 Task: Create Workspace Cloud Computing Software Workspace description Coordinate calendars and scheduling. Workspace type Engineering-IT
Action: Mouse moved to (321, 71)
Screenshot: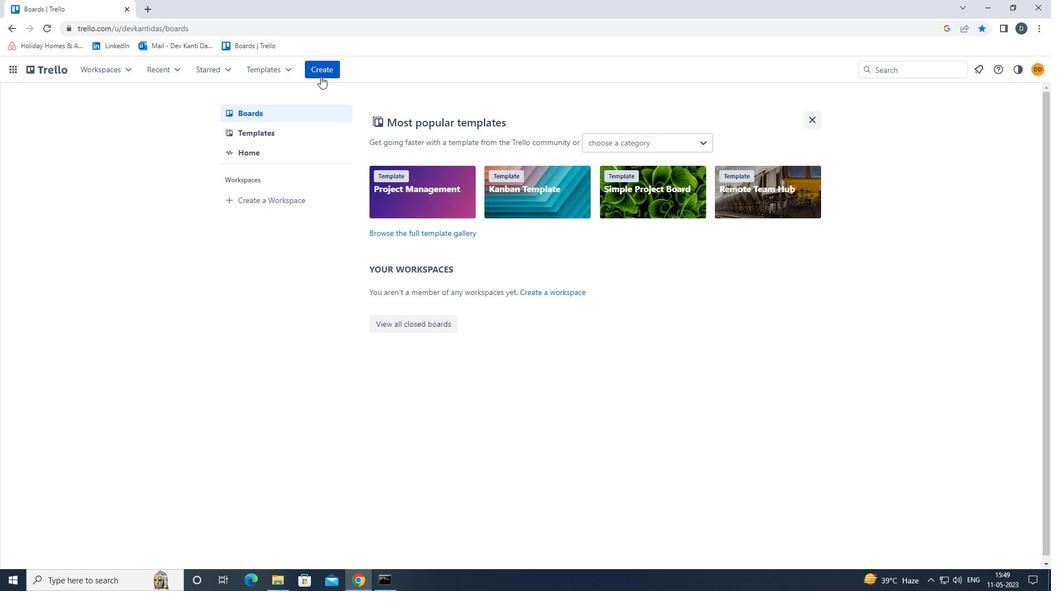 
Action: Mouse pressed left at (321, 71)
Screenshot: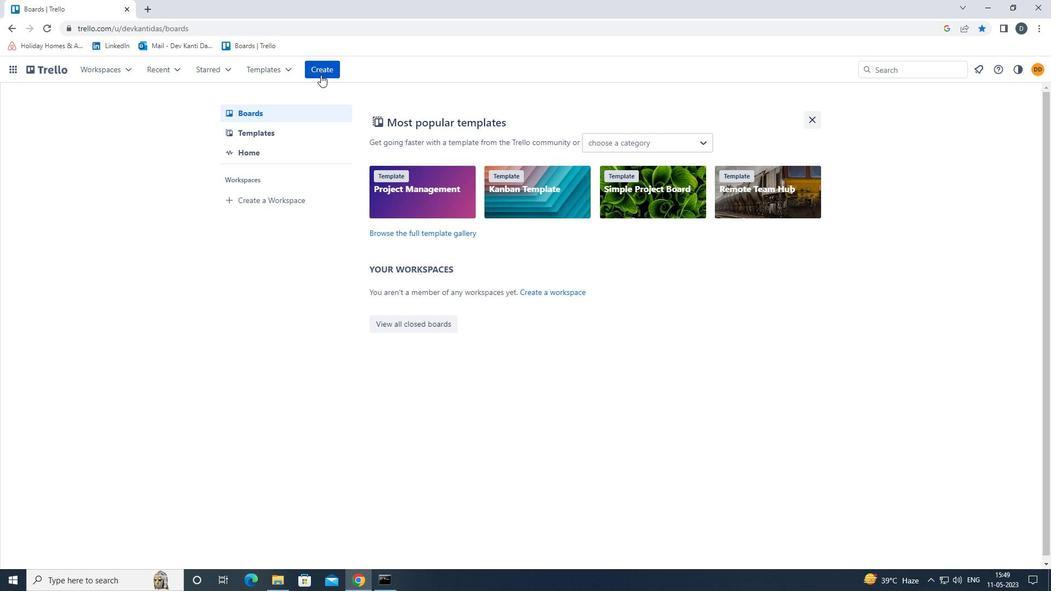 
Action: Mouse moved to (365, 177)
Screenshot: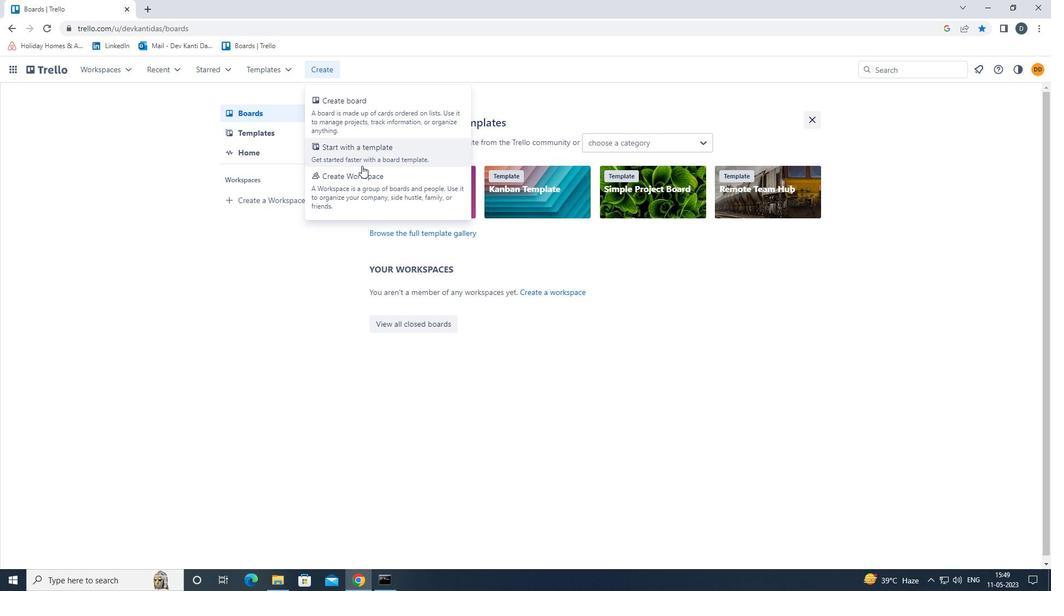 
Action: Mouse pressed left at (365, 177)
Screenshot: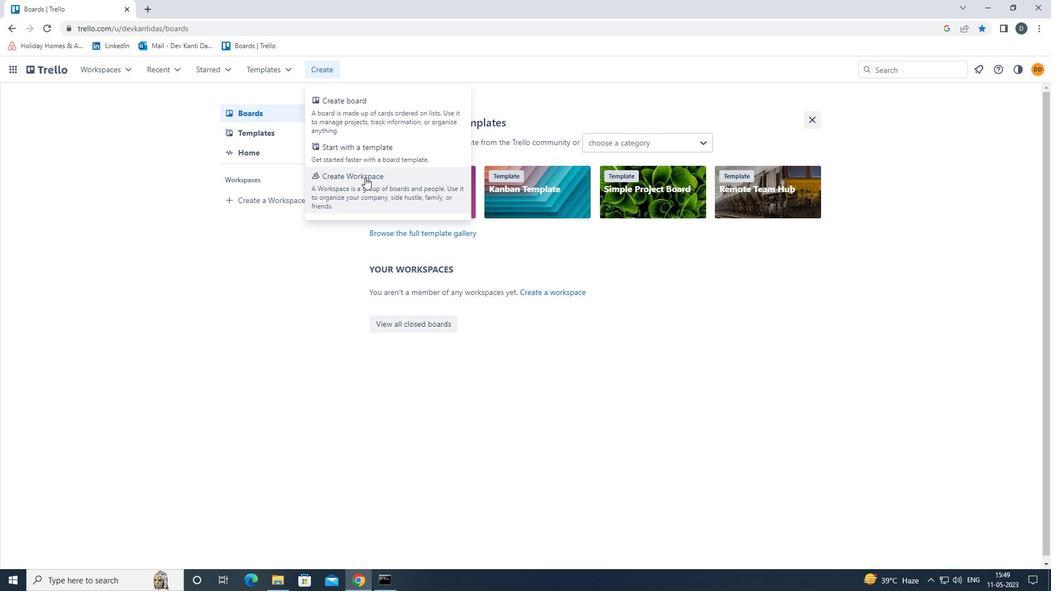 
Action: Mouse moved to (370, 203)
Screenshot: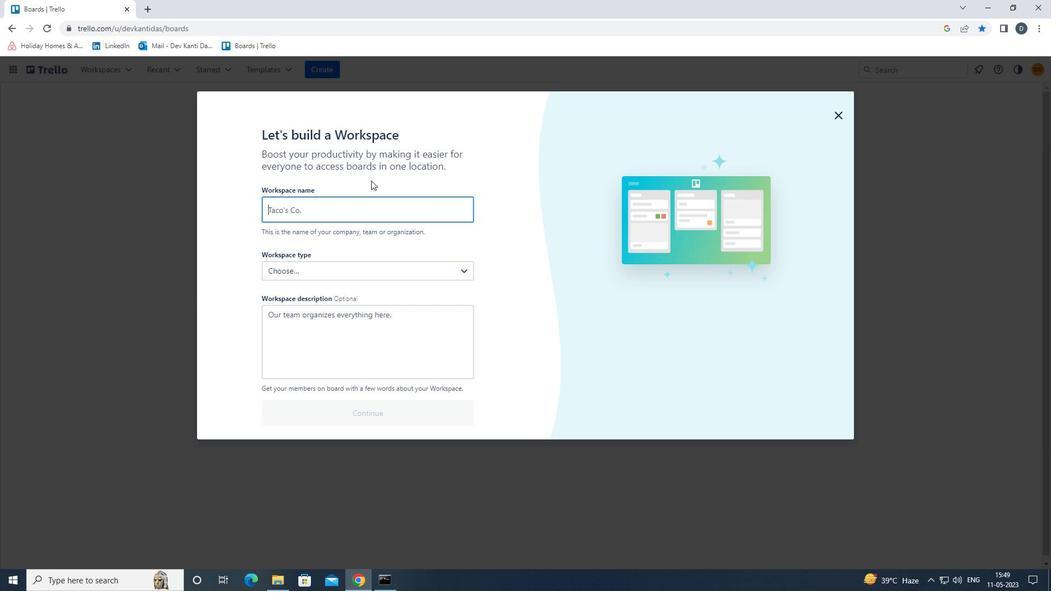
Action: Mouse pressed left at (370, 203)
Screenshot: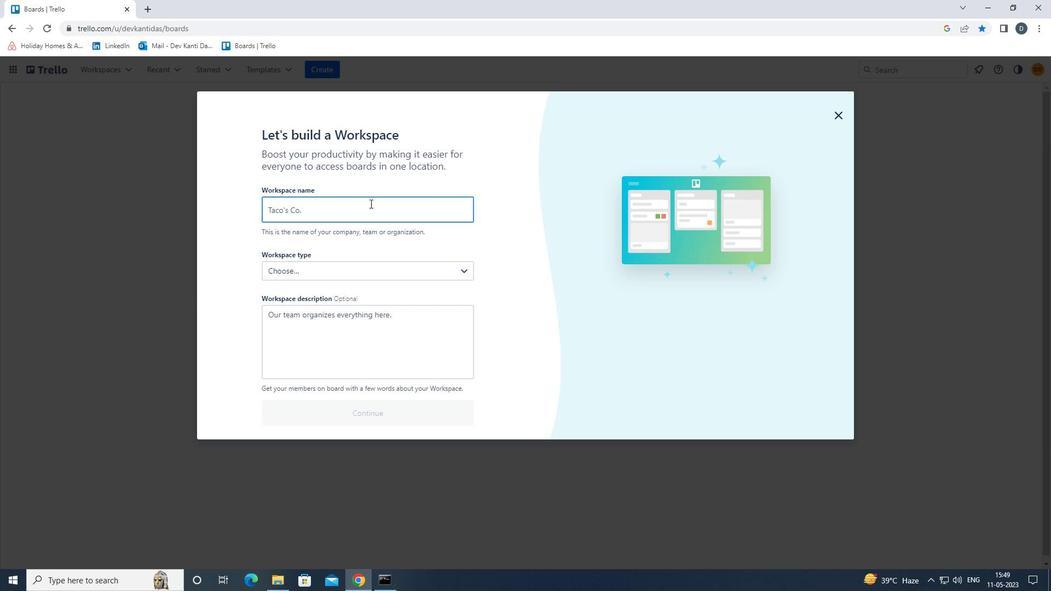 
Action: Key pressed <Key.shift><Key.shift><Key.shift>CLOUD<Key.space>C<Key.backspace><Key.shift><Key.shift><Key.shift><Key.shift><Key.shift><Key.shift><Key.shift><Key.shift><Key.shift><Key.shift><Key.shift><Key.shift><Key.shift>COMPUTING
Screenshot: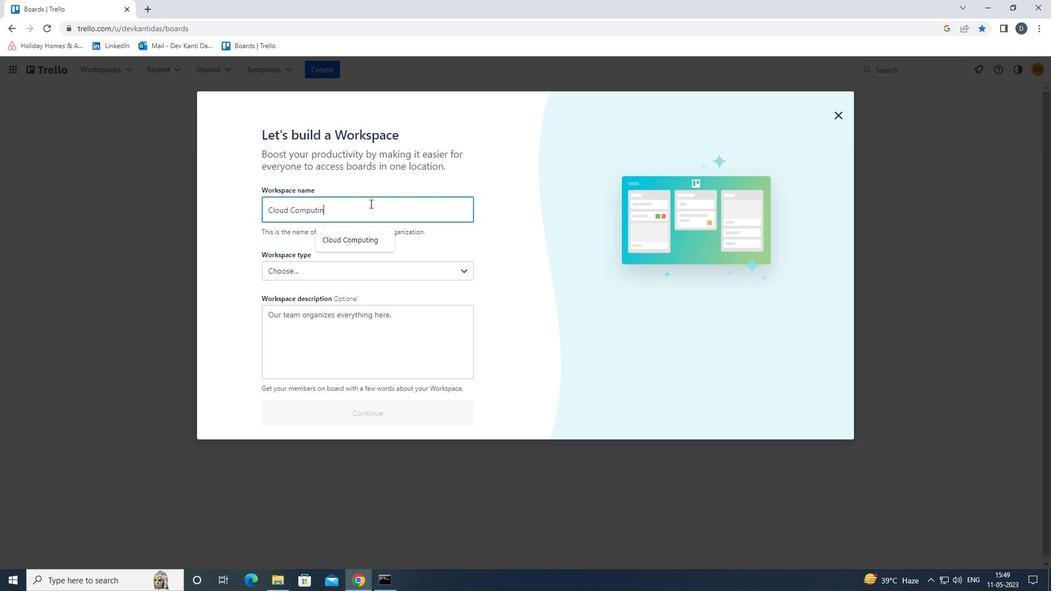 
Action: Mouse moved to (395, 332)
Screenshot: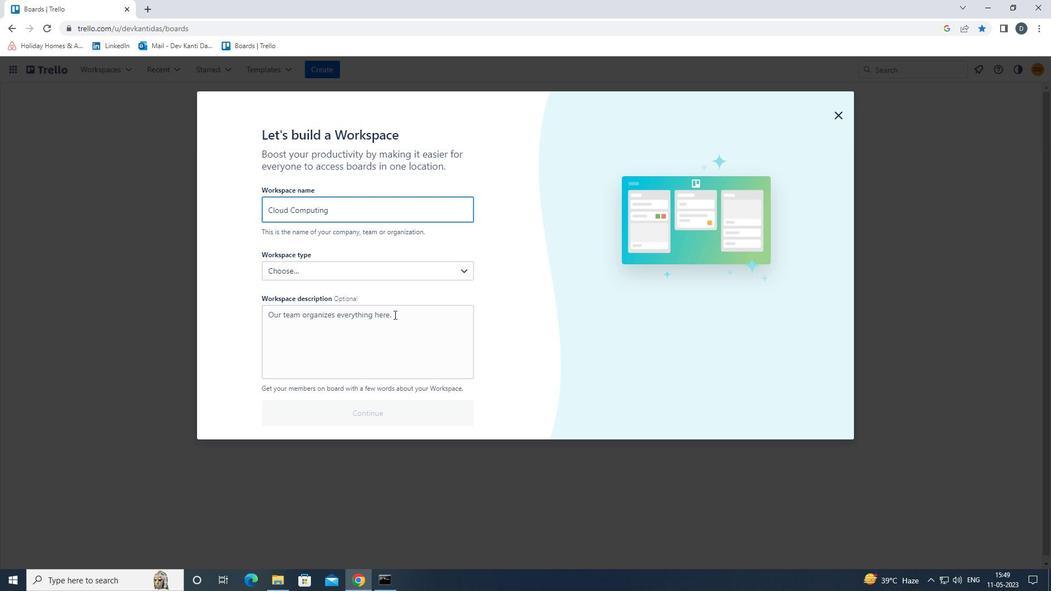 
Action: Mouse pressed left at (395, 332)
Screenshot: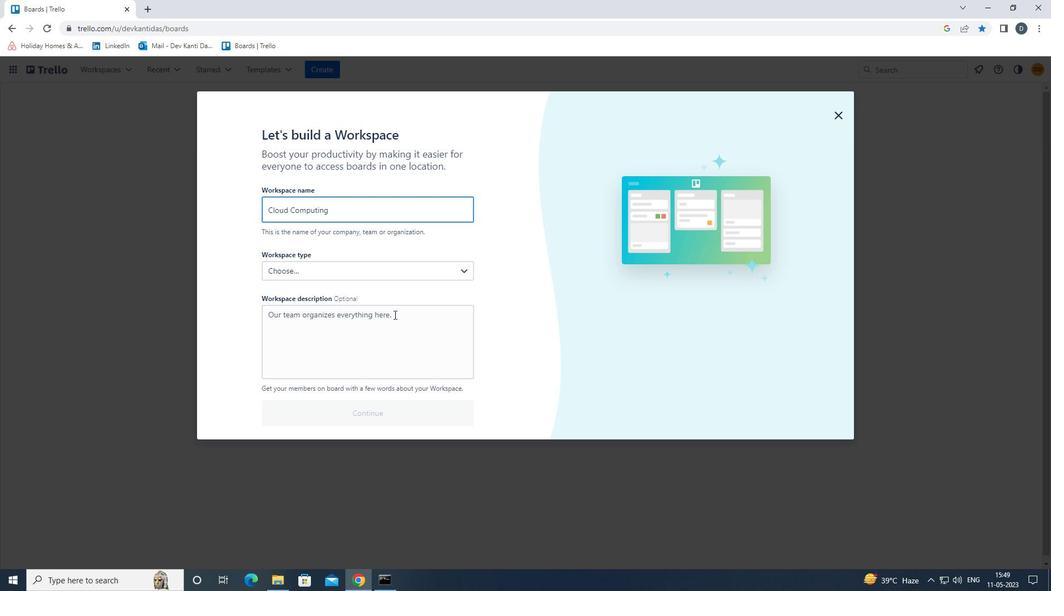 
Action: Mouse moved to (415, 219)
Screenshot: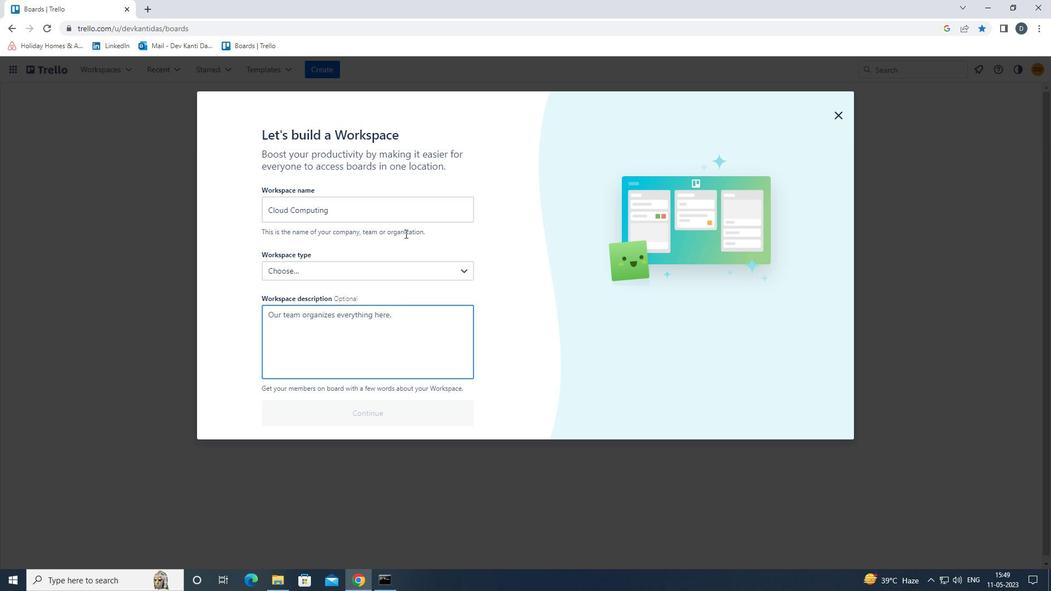 
Action: Mouse pressed left at (415, 219)
Screenshot: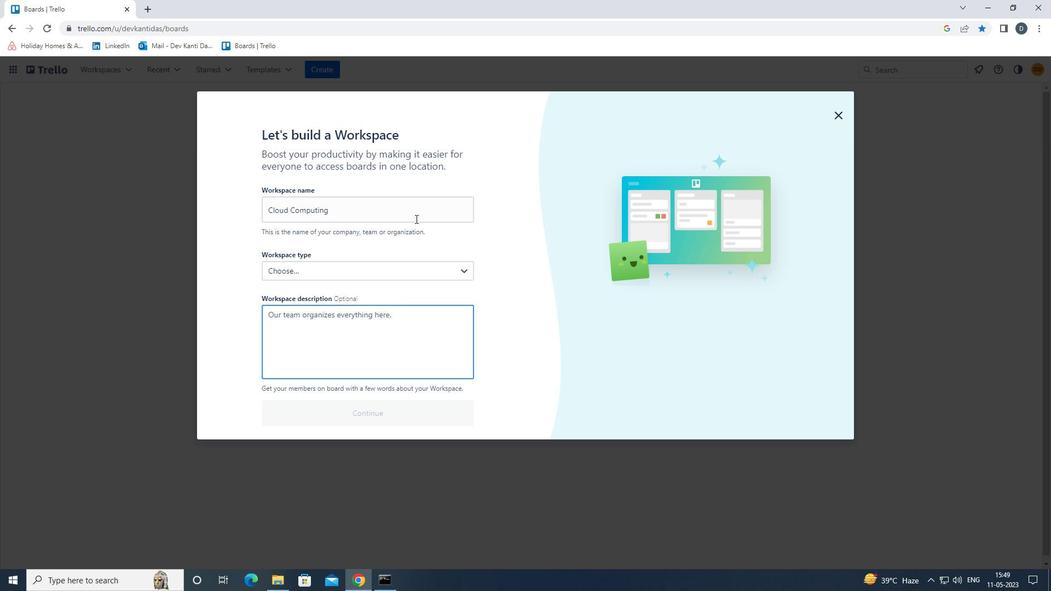 
Action: Key pressed <Key.space><Key.shift><Key.shift>O<Key.backspace>S<Key.shift><Key.backspace><Key.shift>SOFTWARE
Screenshot: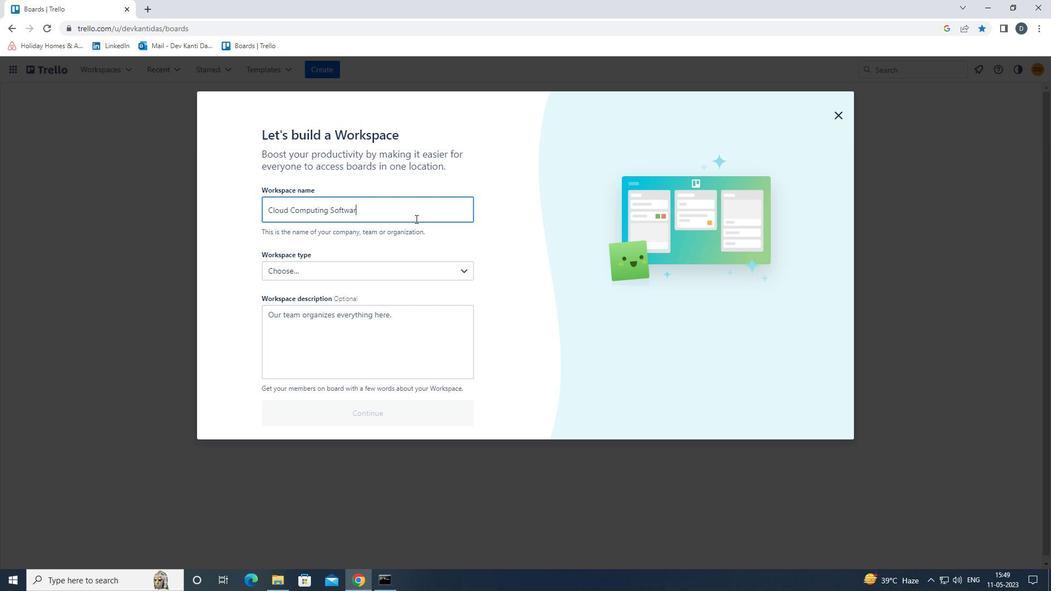
Action: Mouse moved to (405, 319)
Screenshot: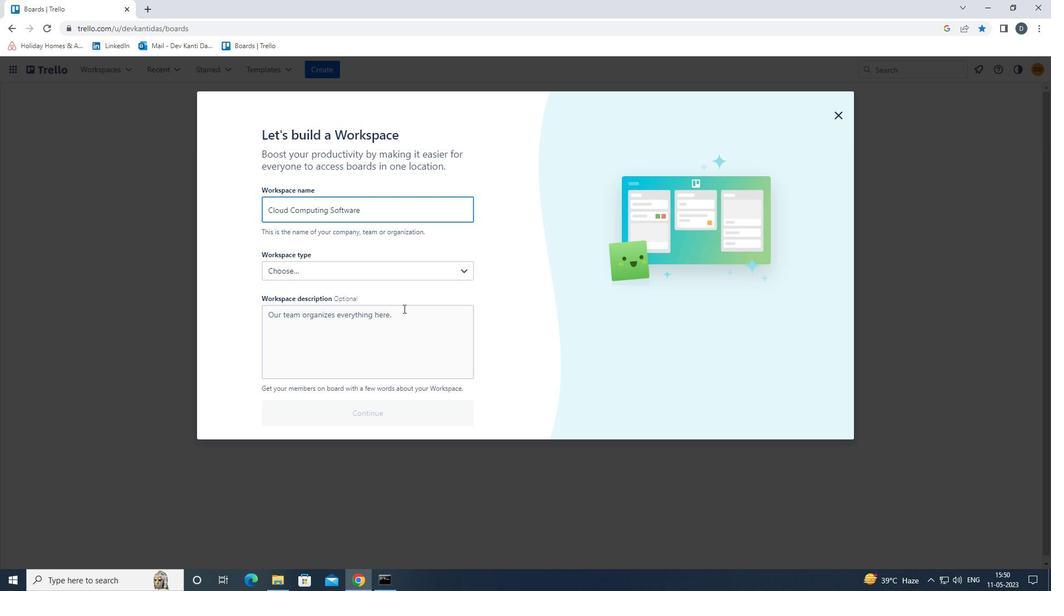 
Action: Mouse pressed left at (405, 319)
Screenshot: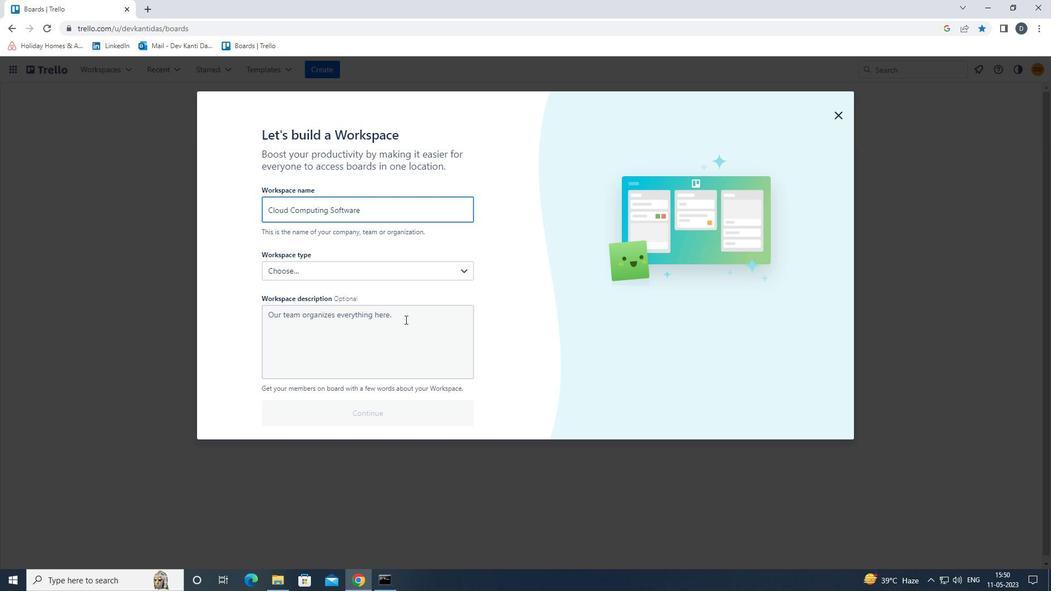 
Action: Key pressed <Key.shift>COORDINATE<Key.space>CALENDERS<Key.backspace><Key.backspace><Key.backspace>ARS<Key.space>AND<Key.space>SCHEDULLING.
Screenshot: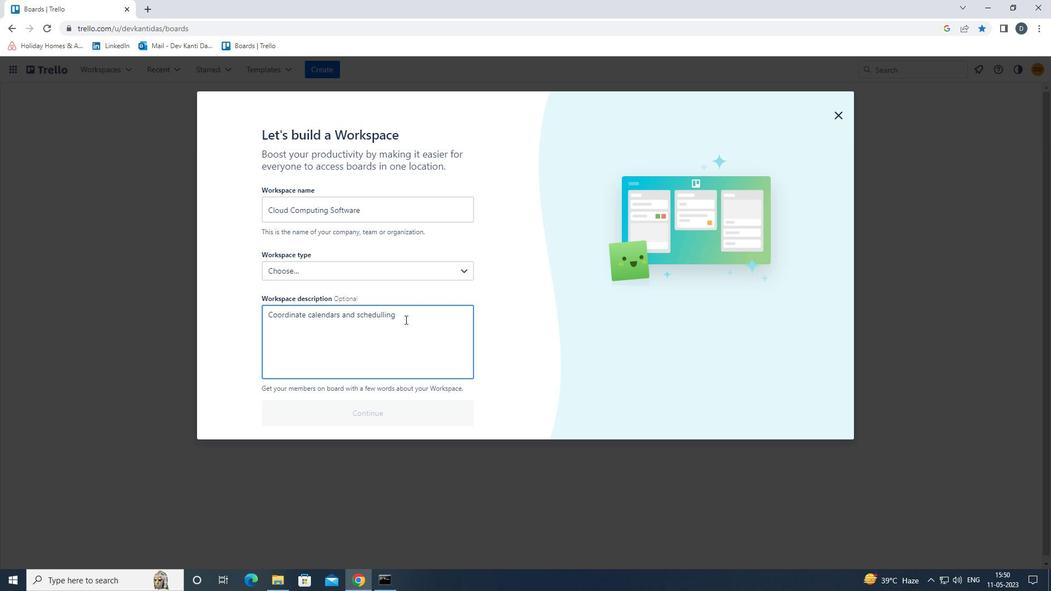 
Action: Mouse moved to (436, 267)
Screenshot: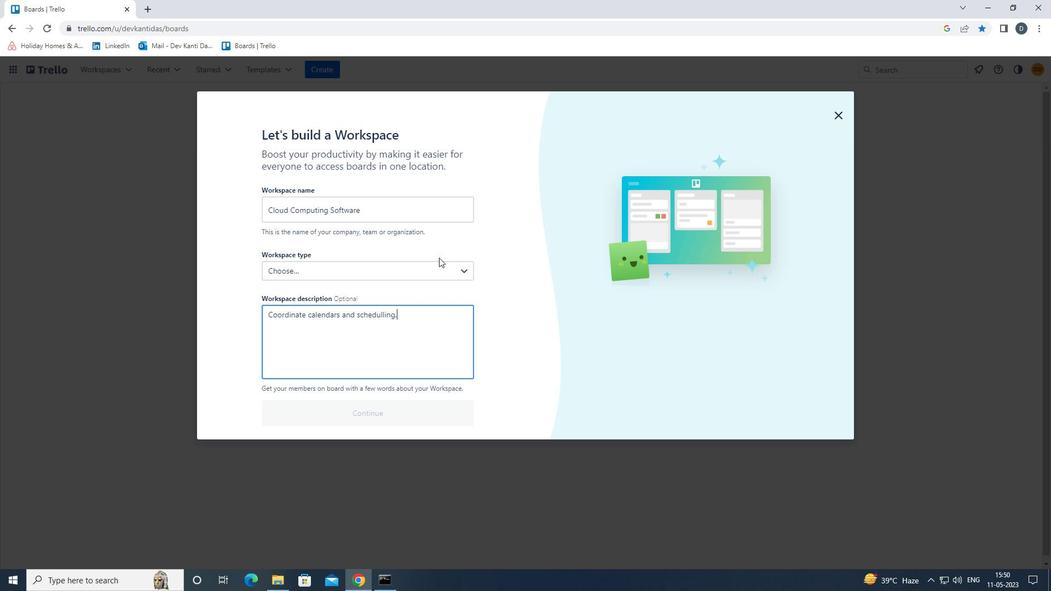 
Action: Mouse pressed left at (436, 267)
Screenshot: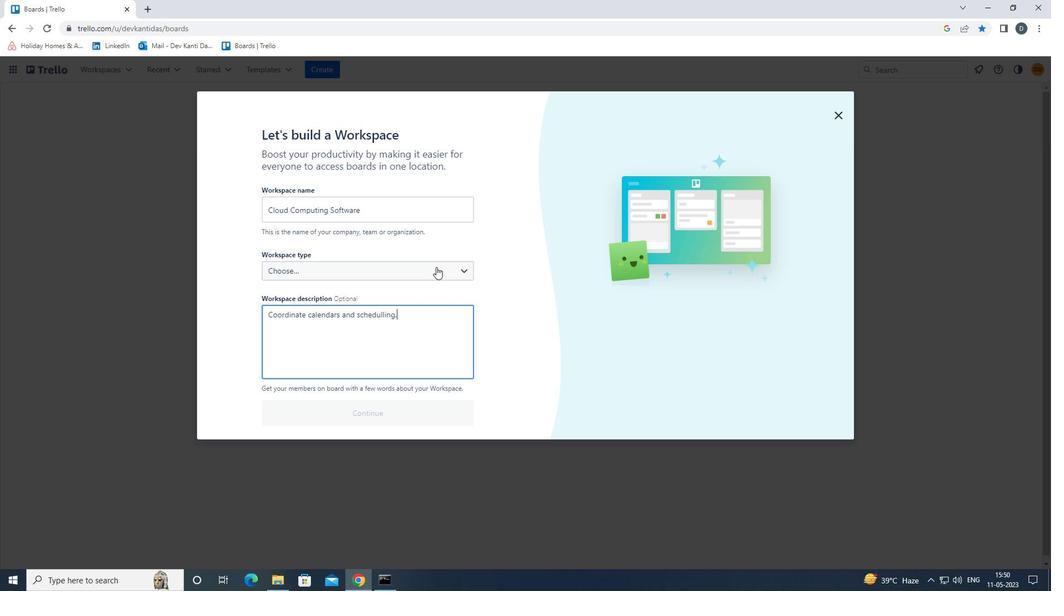 
Action: Mouse moved to (424, 294)
Screenshot: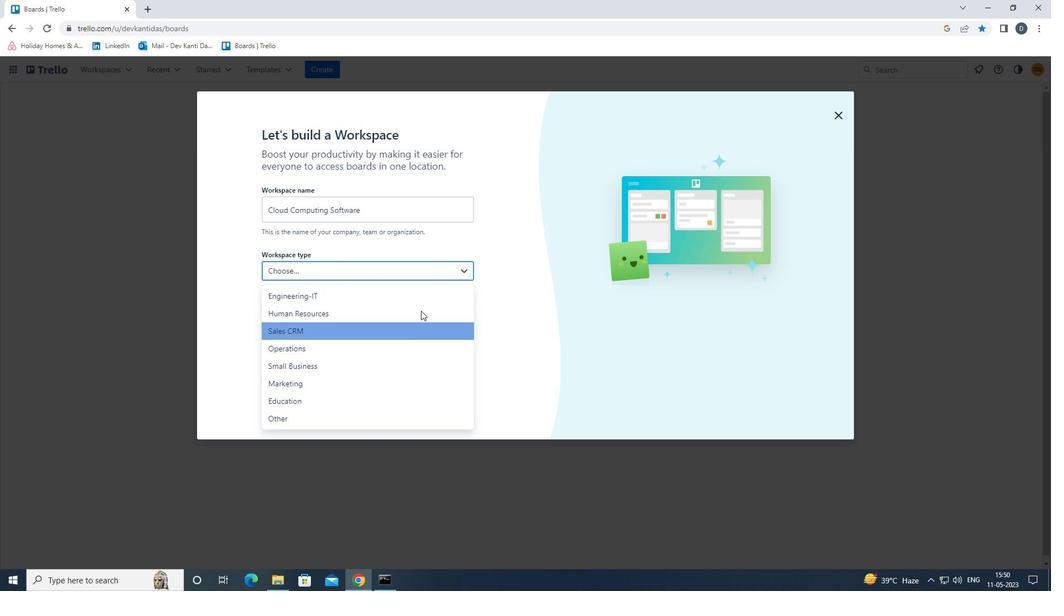 
Action: Mouse pressed left at (424, 294)
Screenshot: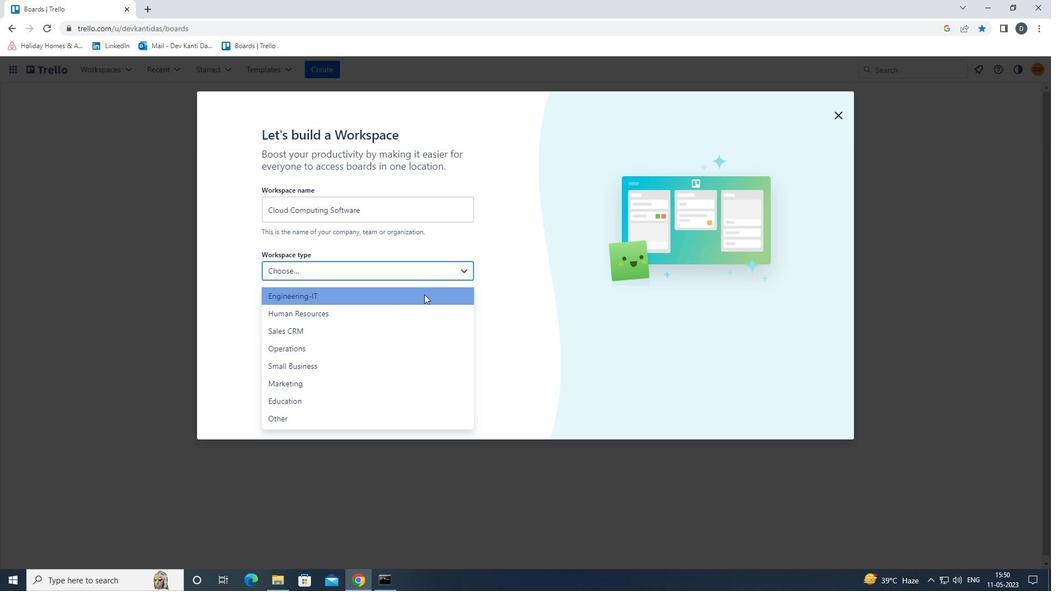 
Action: Mouse moved to (403, 405)
Screenshot: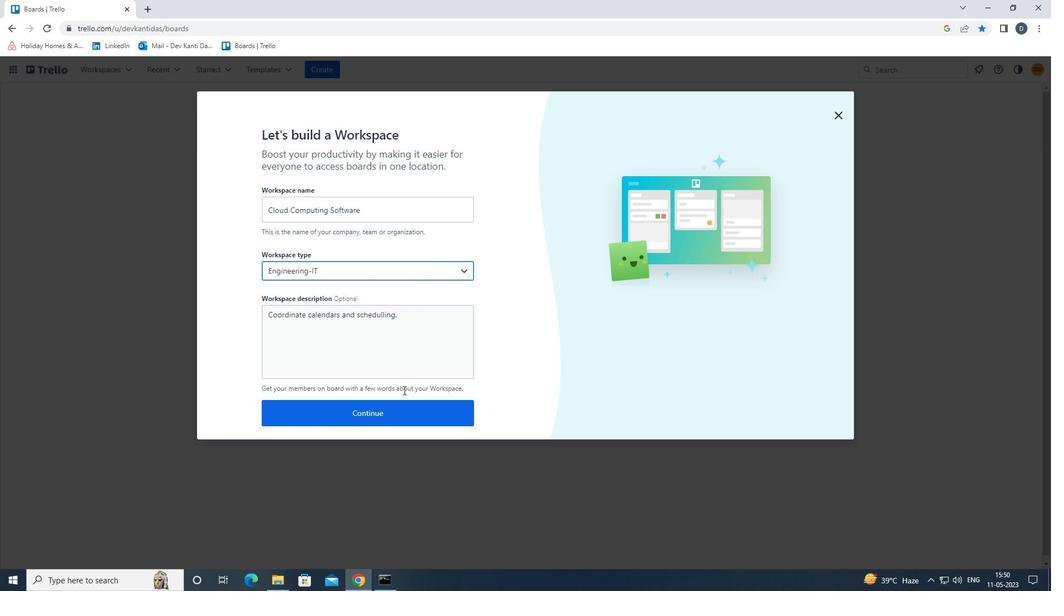 
Action: Mouse pressed left at (403, 405)
Screenshot: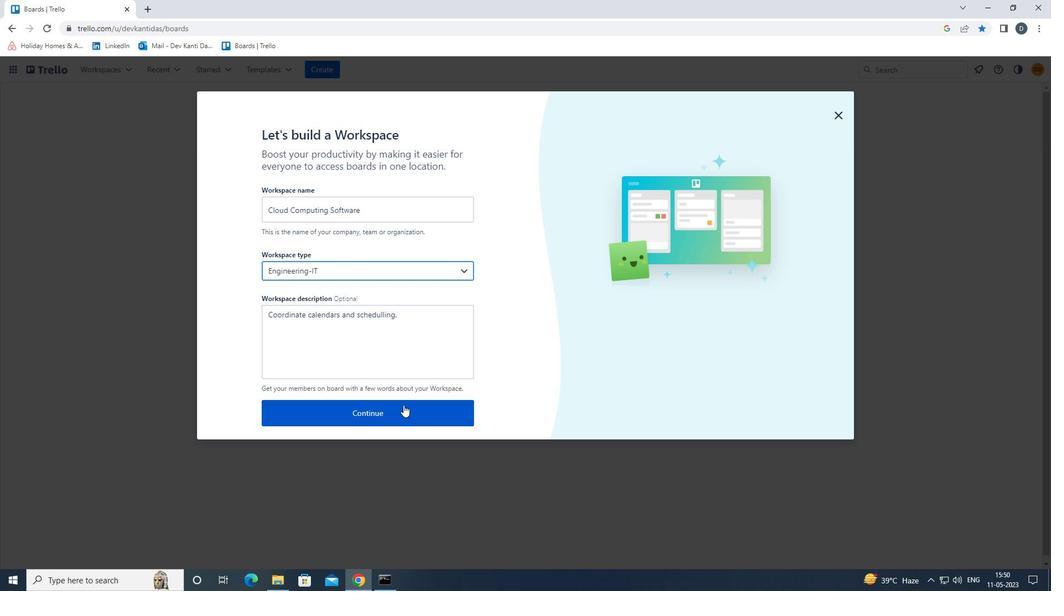 
Action: Mouse moved to (837, 115)
Screenshot: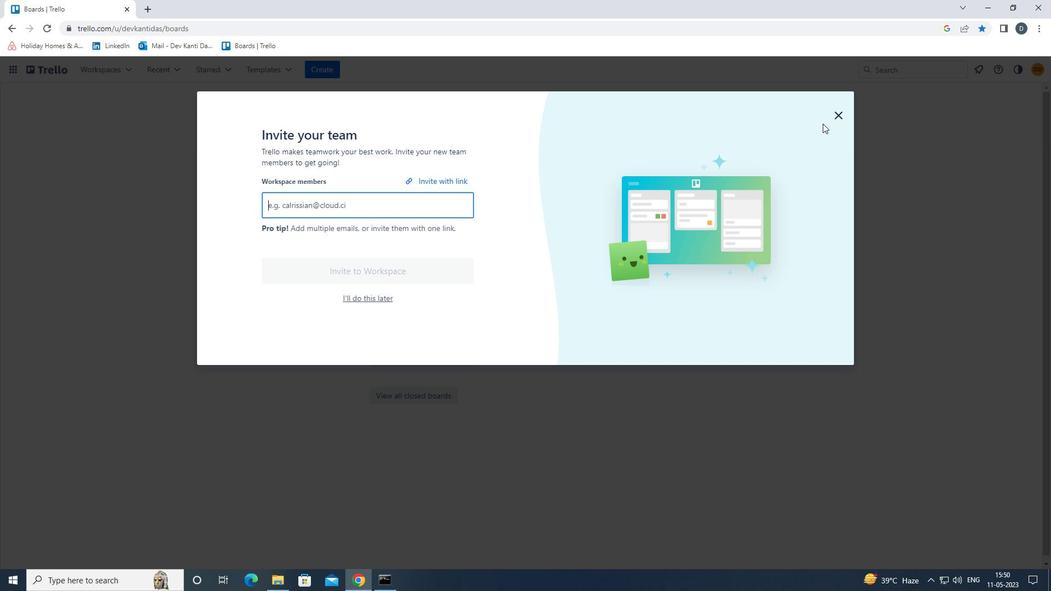 
Action: Mouse pressed left at (837, 115)
Screenshot: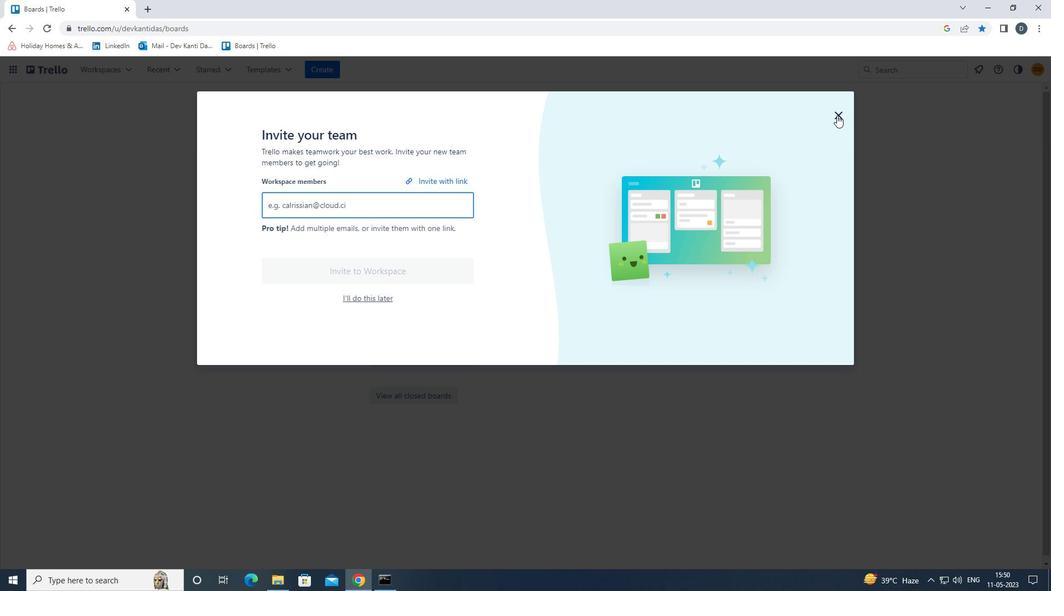 
Action: Mouse moved to (910, 246)
Screenshot: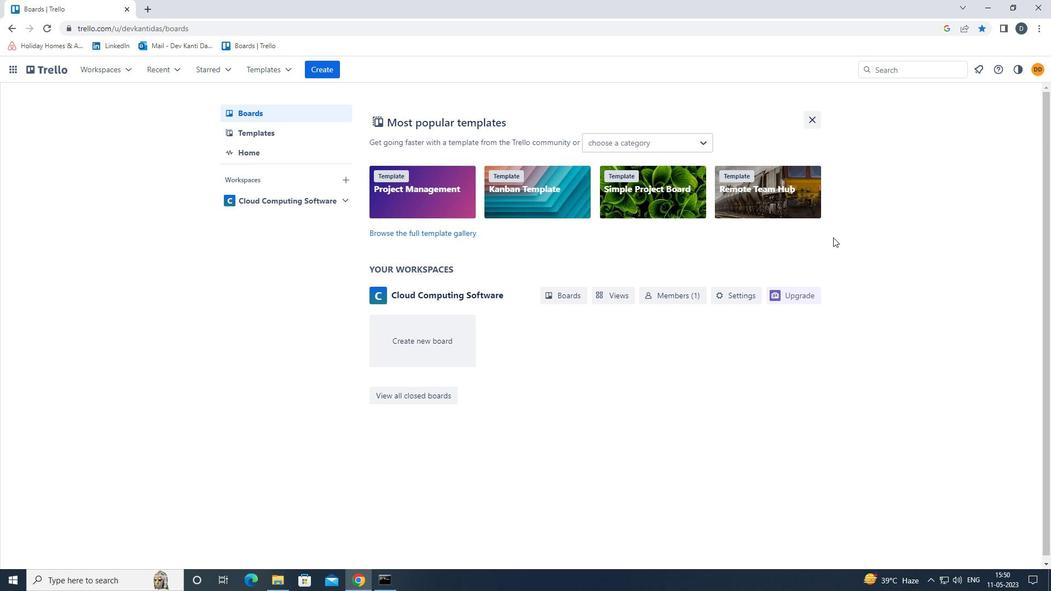 
